 Task: Create a task  Implement a new cloud-based payroll system for a company , assign it to team member softage.4@softage.net in the project AgileMind and update the status of the task to  On Track  , set the priority of the task to High
Action: Mouse moved to (68, 45)
Screenshot: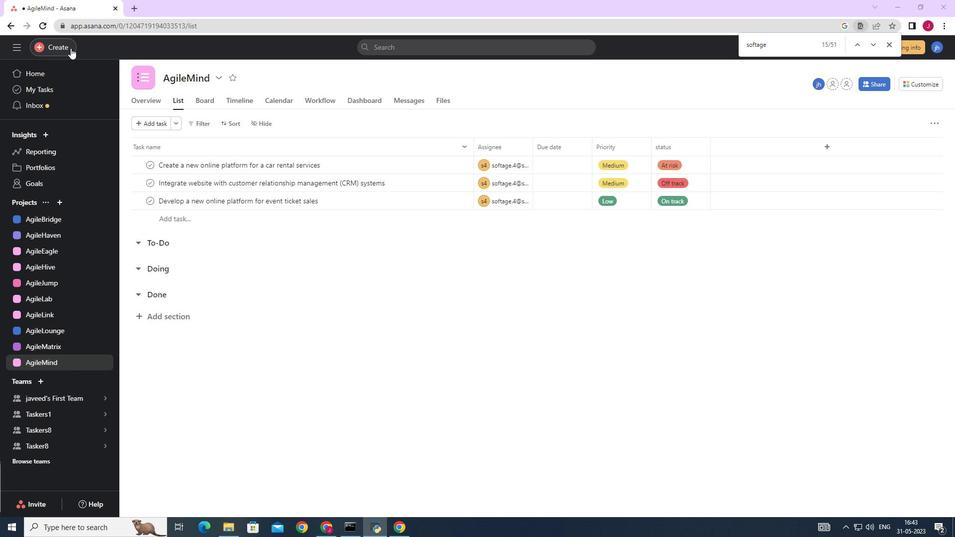 
Action: Mouse pressed left at (68, 45)
Screenshot: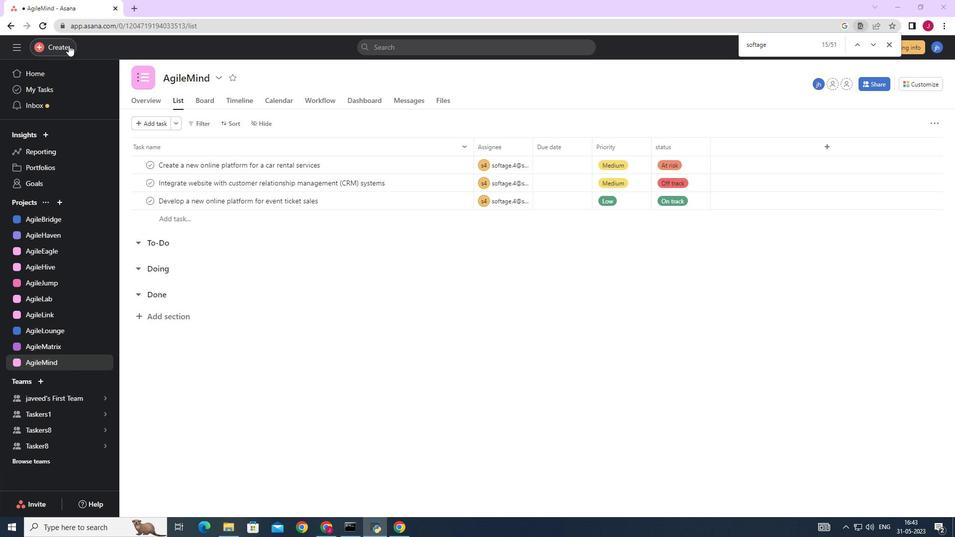 
Action: Mouse moved to (110, 50)
Screenshot: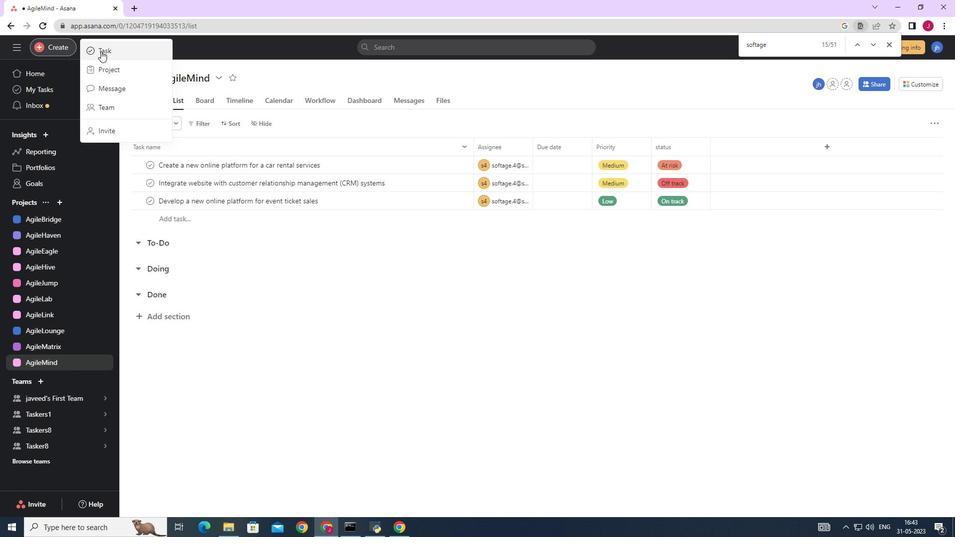 
Action: Mouse pressed left at (110, 50)
Screenshot: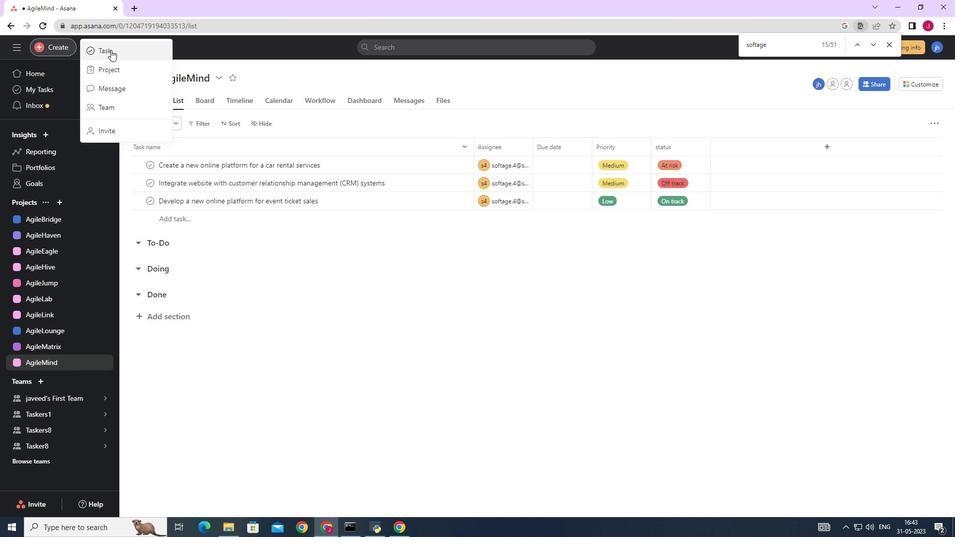 
Action: Mouse moved to (778, 330)
Screenshot: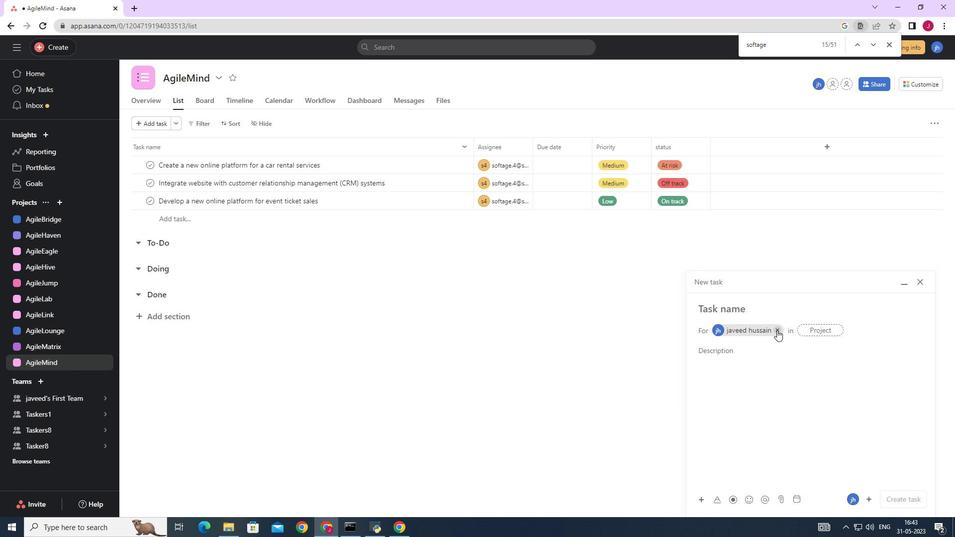 
Action: Mouse pressed left at (778, 330)
Screenshot: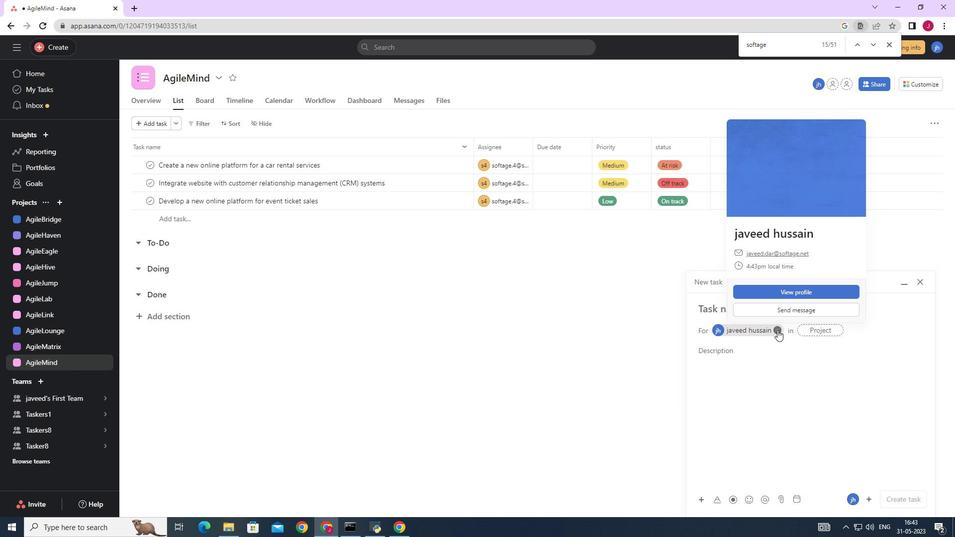 
Action: Mouse moved to (713, 310)
Screenshot: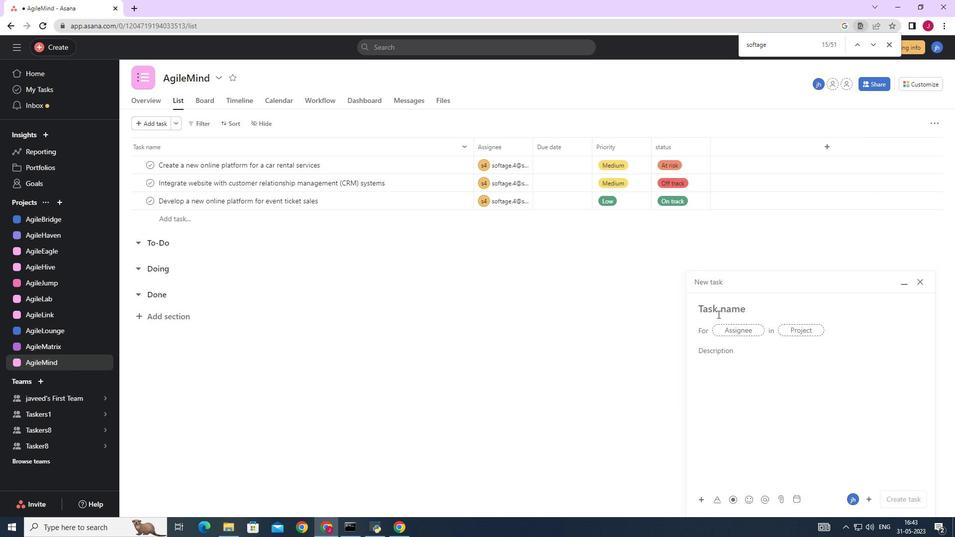 
Action: Mouse pressed left at (713, 310)
Screenshot: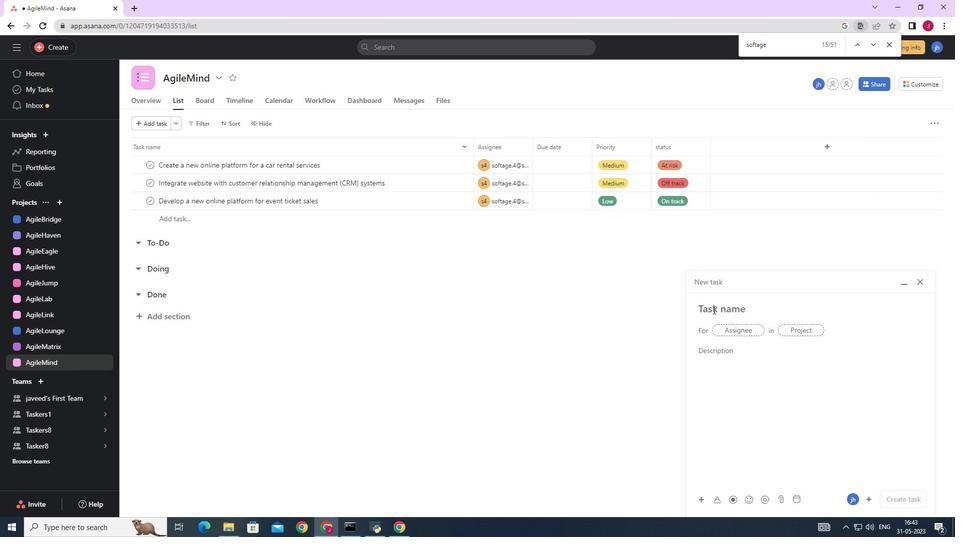 
Action: Mouse moved to (668, 291)
Screenshot: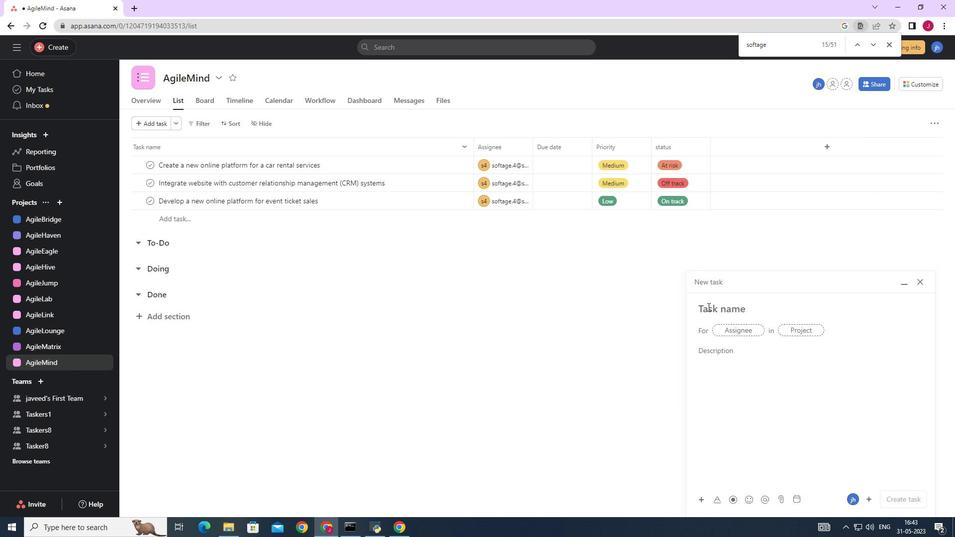
Action: Key pressed <Key.caps_lock>I<Key.caps_lock>mplement<Key.space>a<Key.space>new<Key.space>cloud-based<Key.space>payroll<Key.space>system<Key.space>for<Key.space>a<Key.space>company
Screenshot: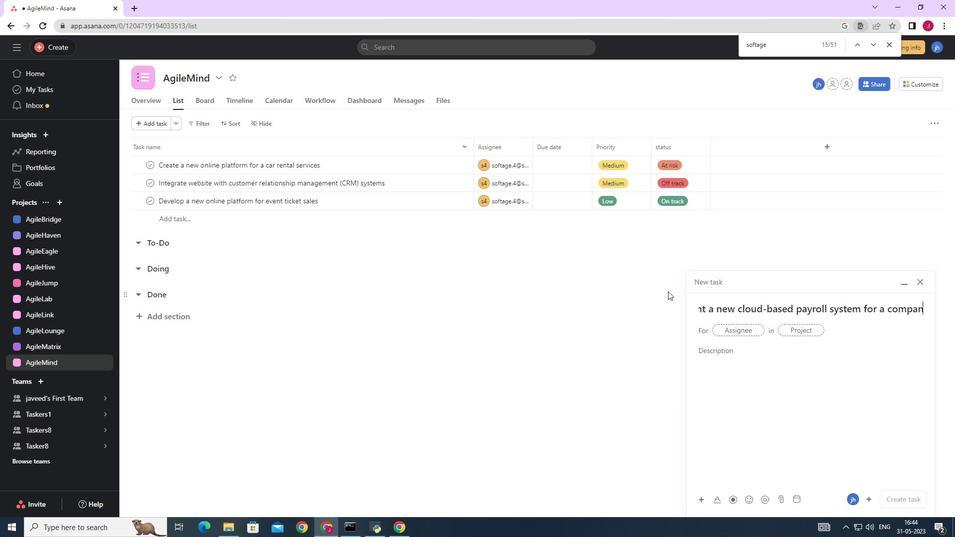 
Action: Mouse moved to (735, 330)
Screenshot: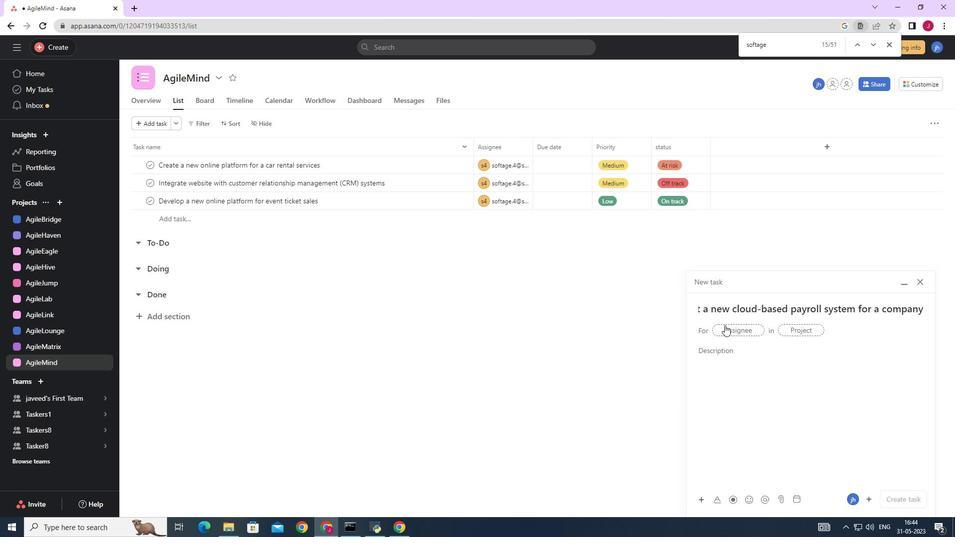 
Action: Mouse pressed left at (735, 330)
Screenshot: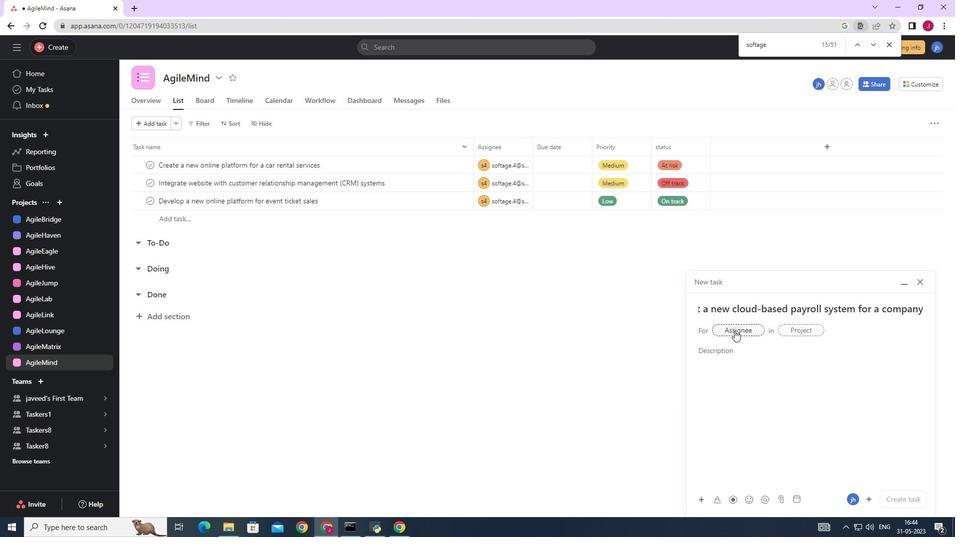 
Action: Key pressed softage.4
Screenshot: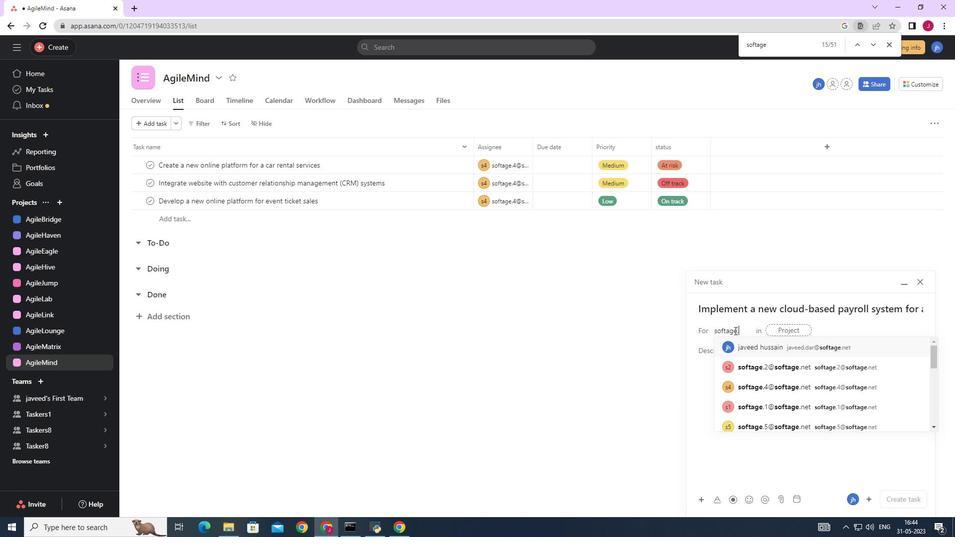 
Action: Mouse moved to (770, 343)
Screenshot: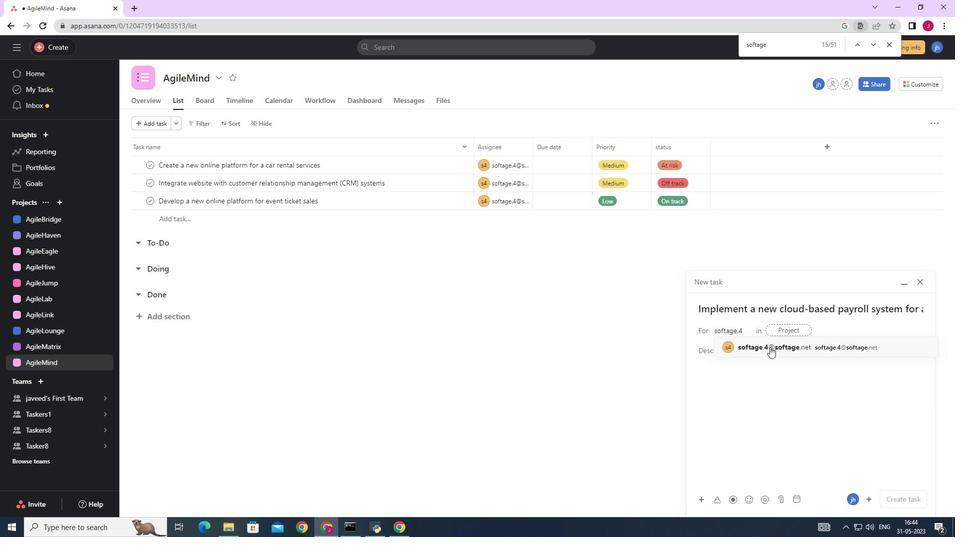 
Action: Mouse pressed left at (770, 343)
Screenshot: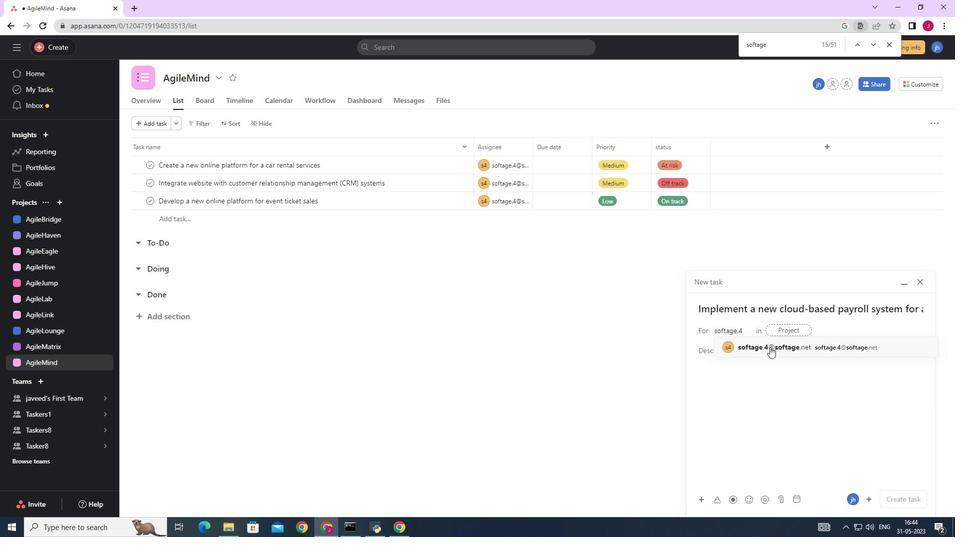 
Action: Mouse moved to (610, 345)
Screenshot: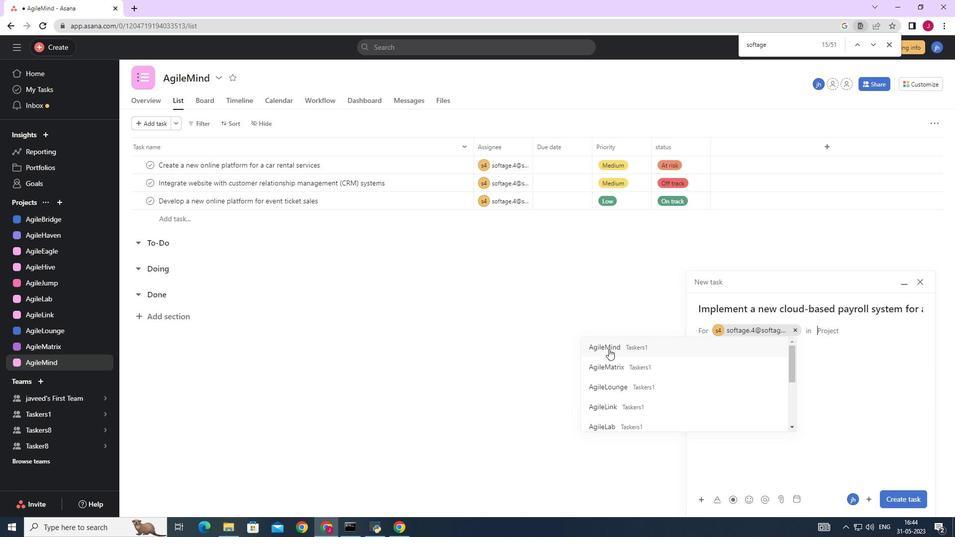 
Action: Mouse pressed left at (610, 345)
Screenshot: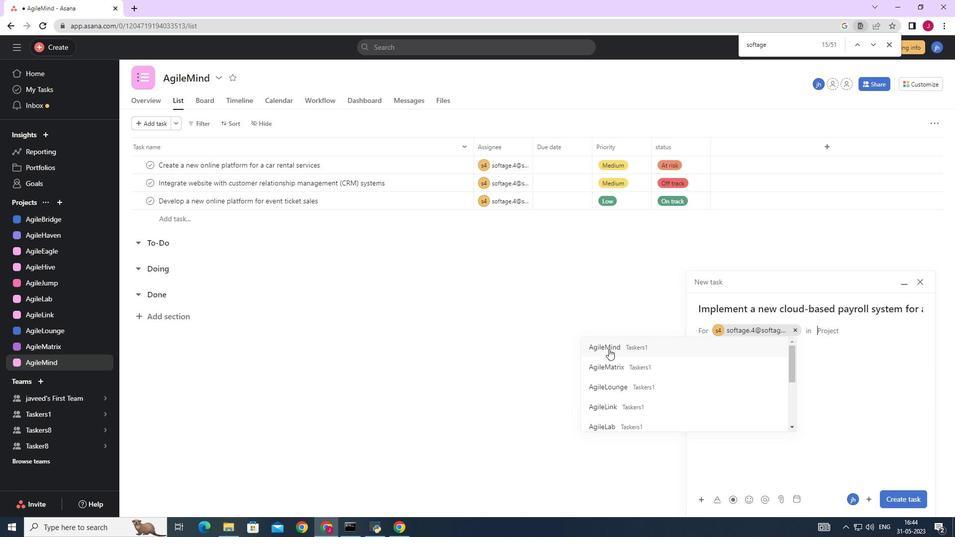 
Action: Mouse moved to (764, 352)
Screenshot: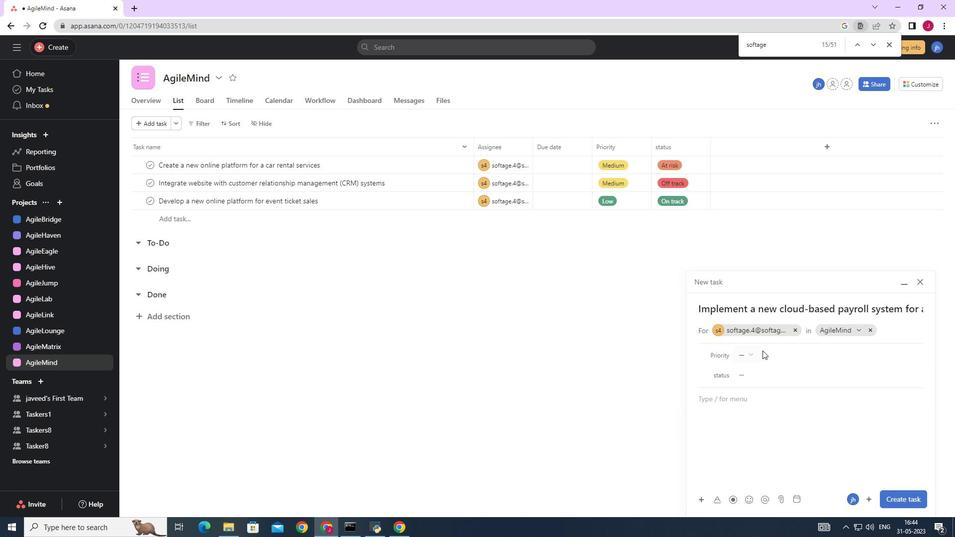 
Action: Mouse pressed left at (764, 352)
Screenshot: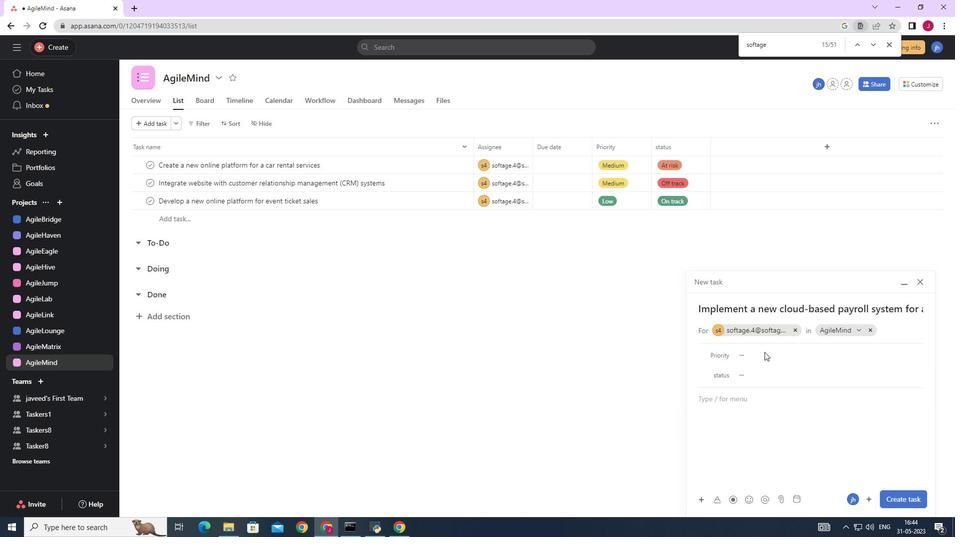
Action: Mouse moved to (754, 355)
Screenshot: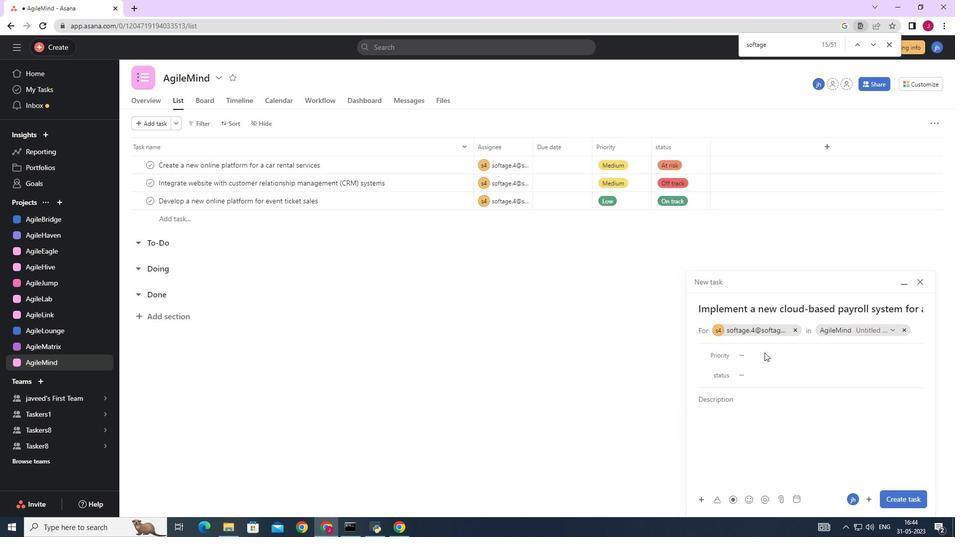 
Action: Mouse pressed left at (754, 355)
Screenshot: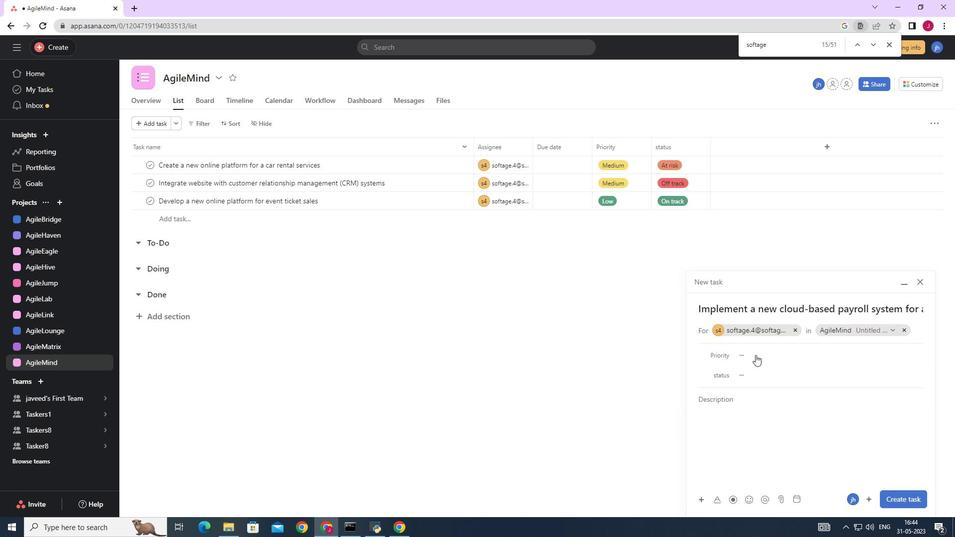 
Action: Mouse moved to (766, 384)
Screenshot: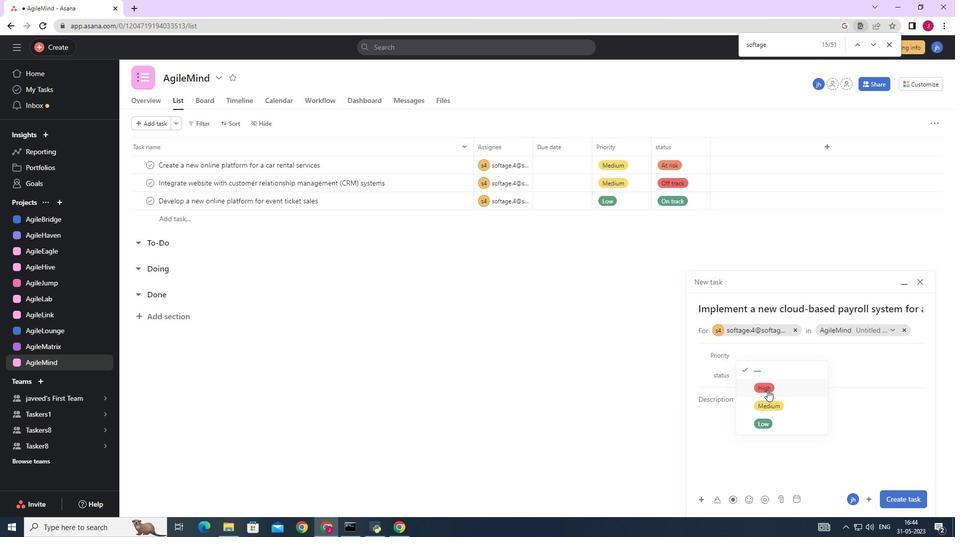 
Action: Mouse pressed left at (766, 384)
Screenshot: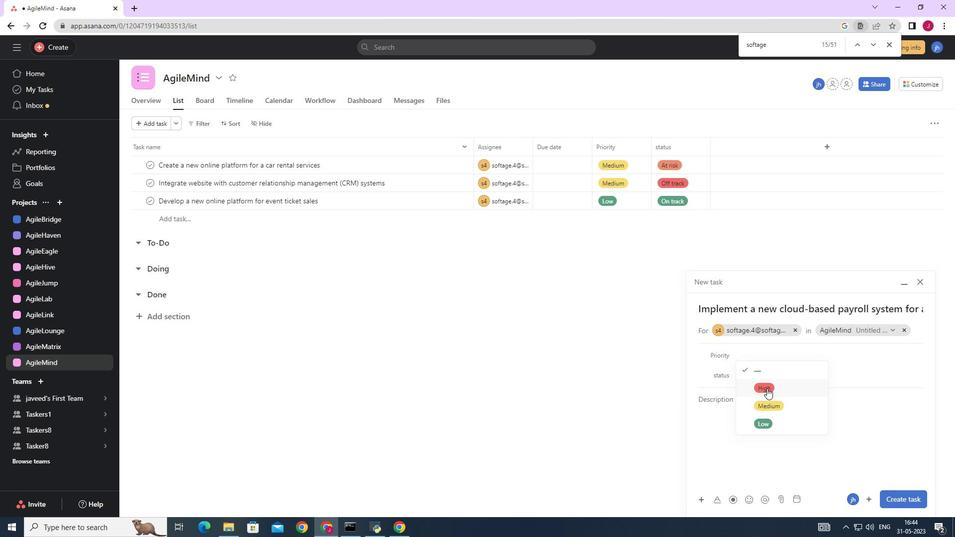 
Action: Mouse moved to (747, 372)
Screenshot: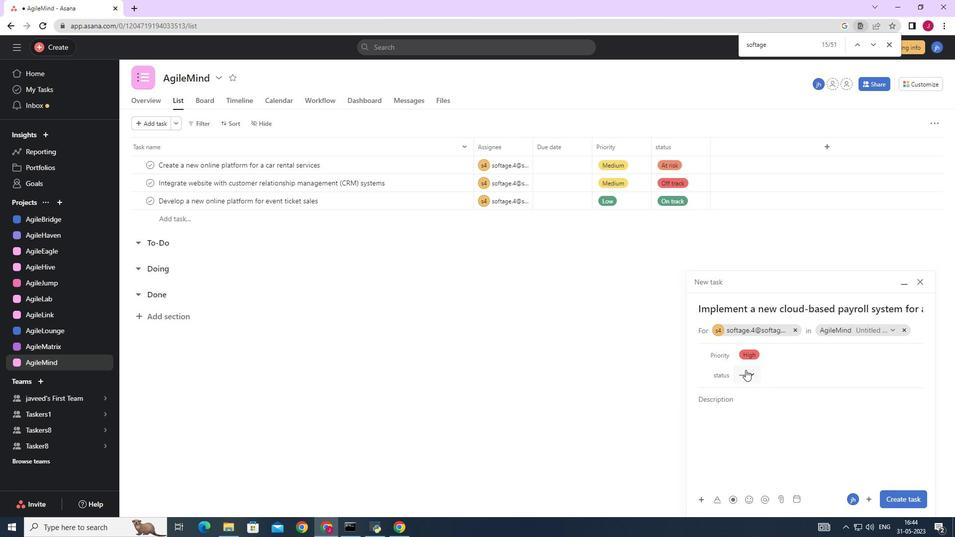 
Action: Mouse pressed left at (747, 372)
Screenshot: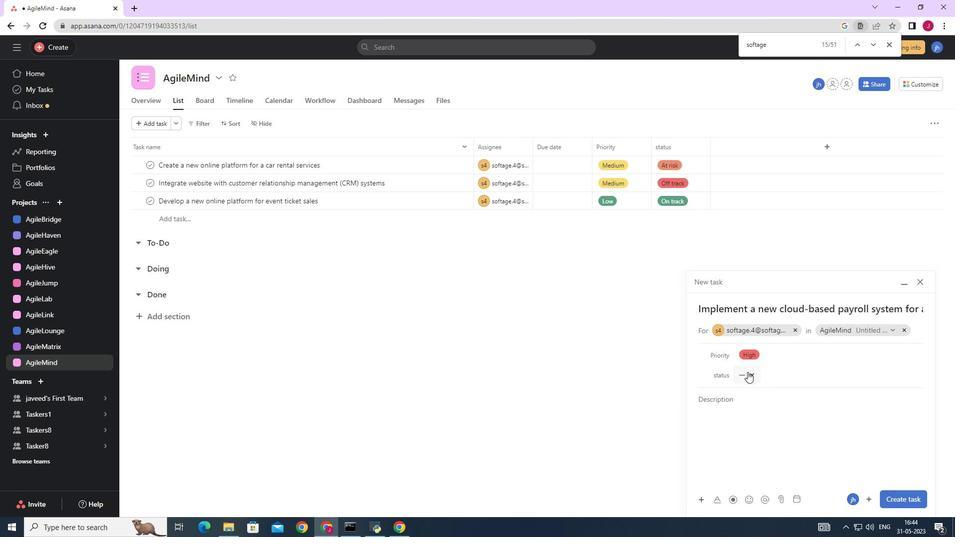 
Action: Mouse moved to (765, 446)
Screenshot: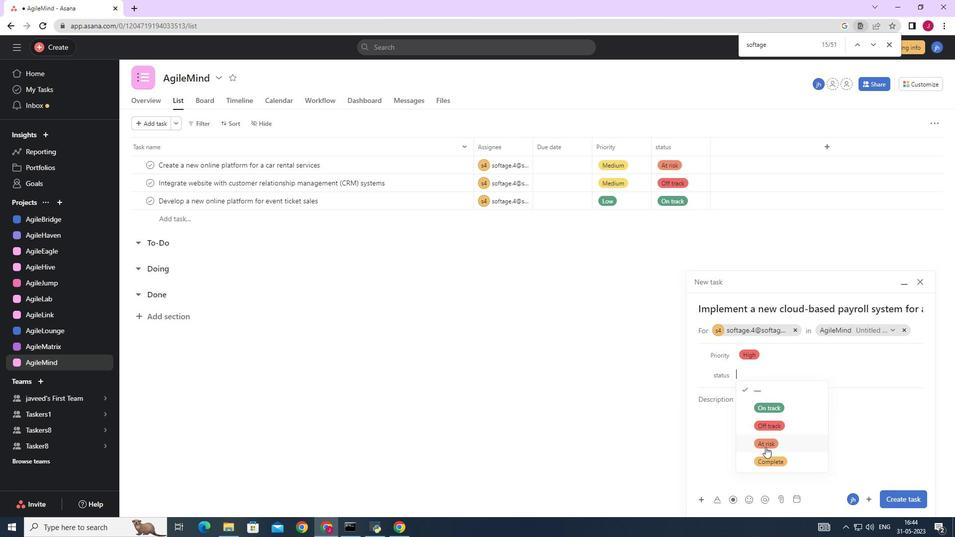 
Action: Mouse pressed left at (765, 446)
Screenshot: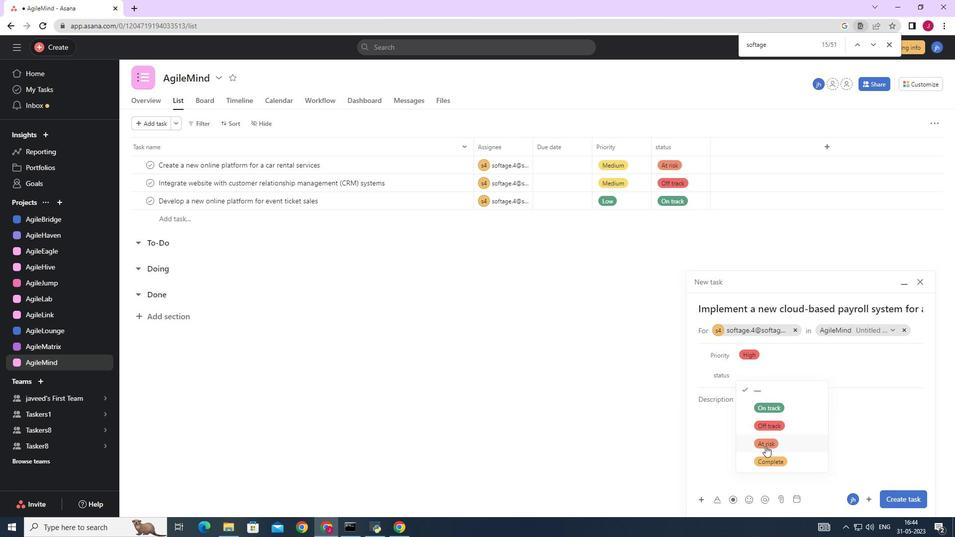 
Action: Mouse moved to (902, 496)
Screenshot: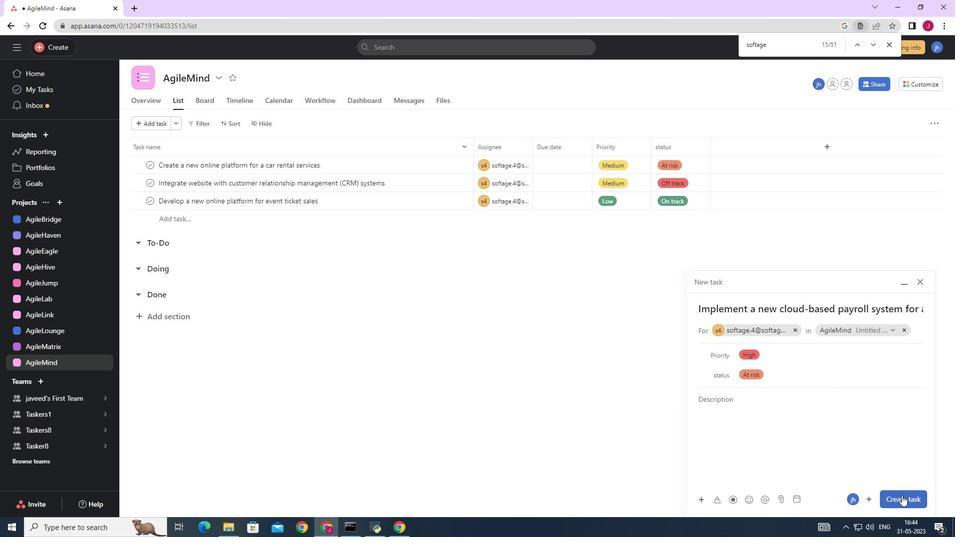 
Action: Mouse pressed left at (902, 496)
Screenshot: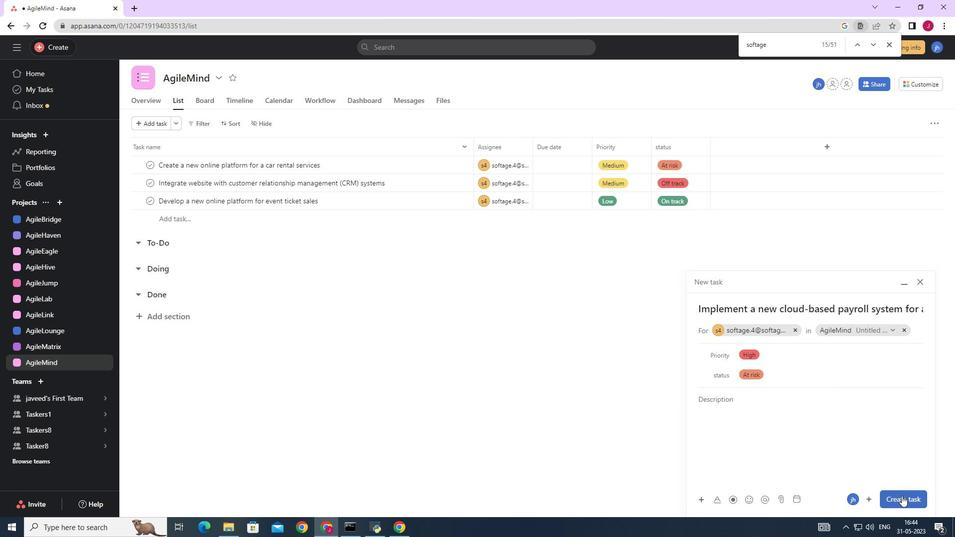 
Action: Mouse moved to (836, 473)
Screenshot: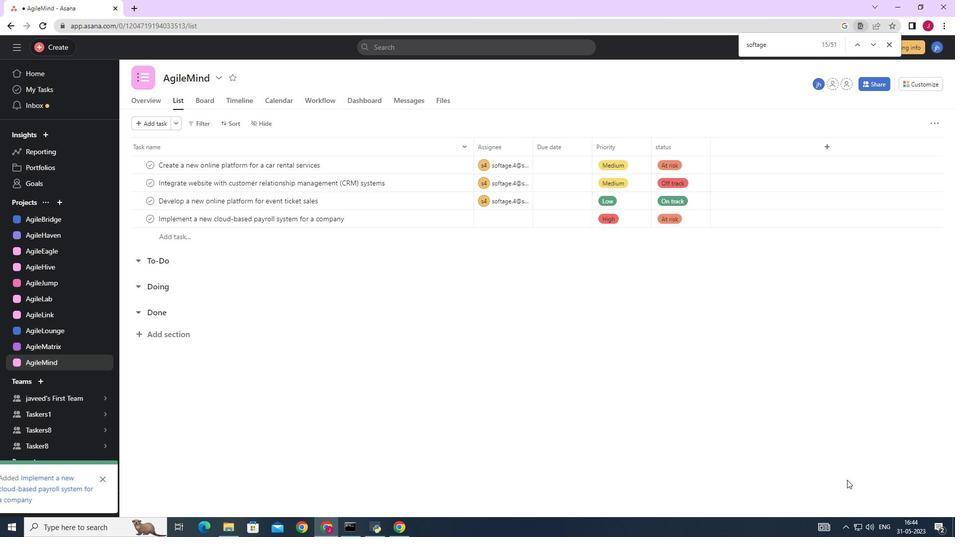 
